 Task: Enable the option "Frames per second" in "M-JPEG camera demuxer" to 1.00.
Action: Mouse moved to (89, 15)
Screenshot: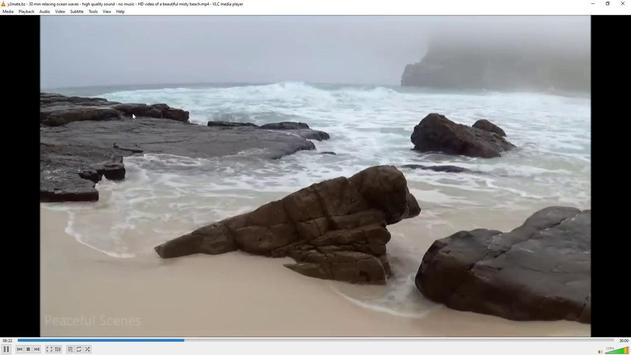 
Action: Mouse pressed left at (89, 15)
Screenshot: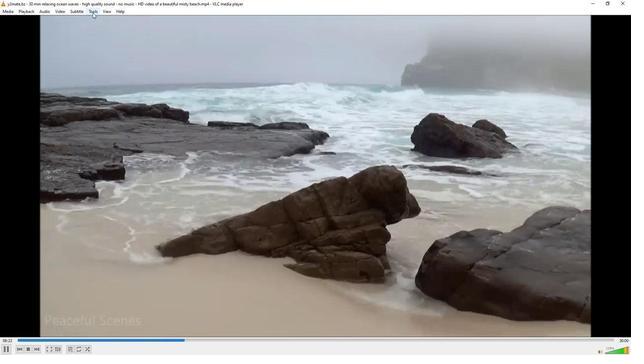 
Action: Mouse moved to (115, 91)
Screenshot: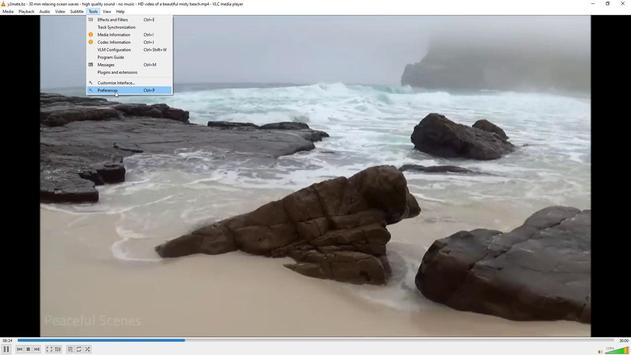 
Action: Mouse pressed left at (115, 91)
Screenshot: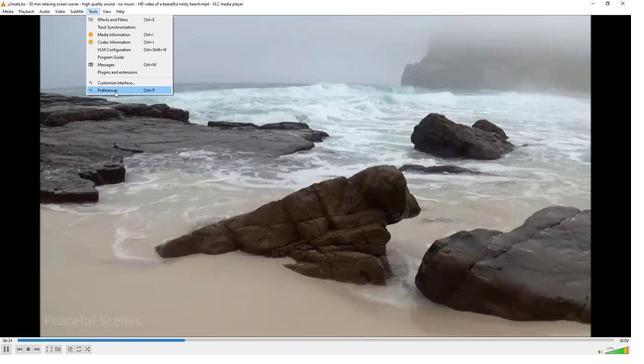 
Action: Mouse moved to (185, 264)
Screenshot: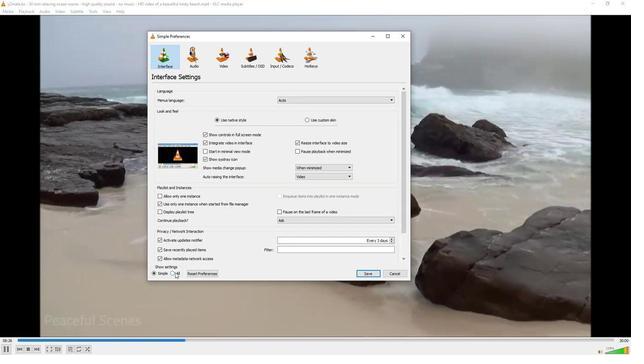
Action: Mouse pressed left at (185, 264)
Screenshot: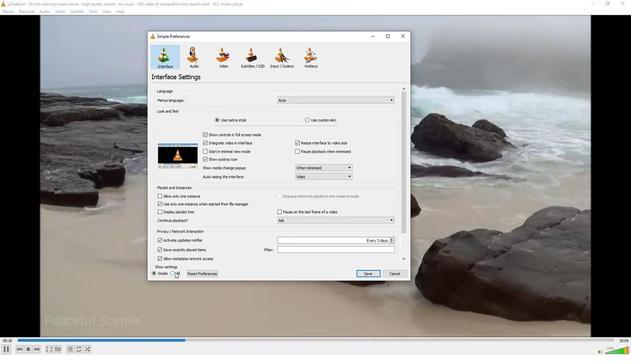 
Action: Mouse moved to (172, 174)
Screenshot: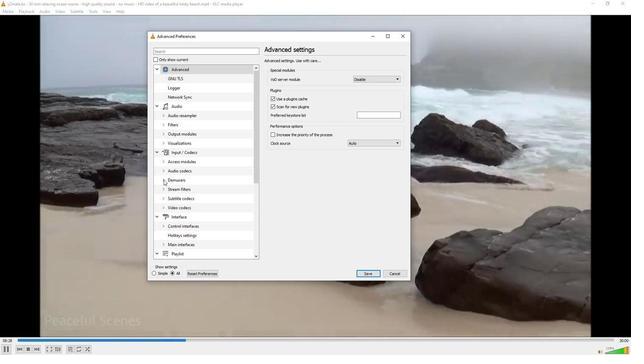 
Action: Mouse pressed left at (172, 174)
Screenshot: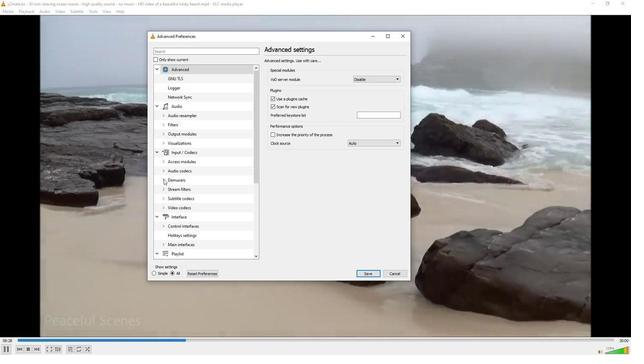 
Action: Mouse moved to (181, 182)
Screenshot: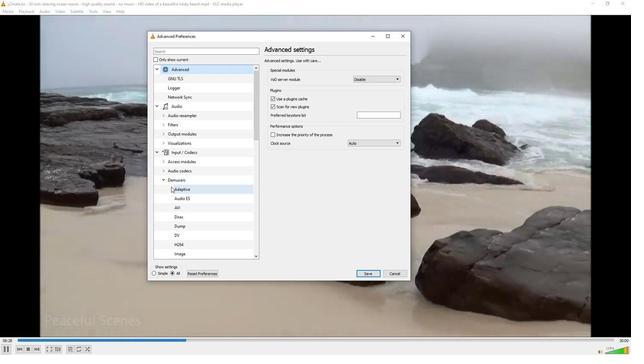 
Action: Mouse scrolled (181, 182) with delta (0, 0)
Screenshot: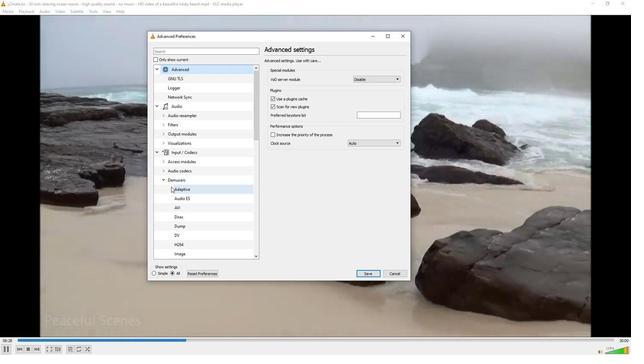 
Action: Mouse moved to (196, 236)
Screenshot: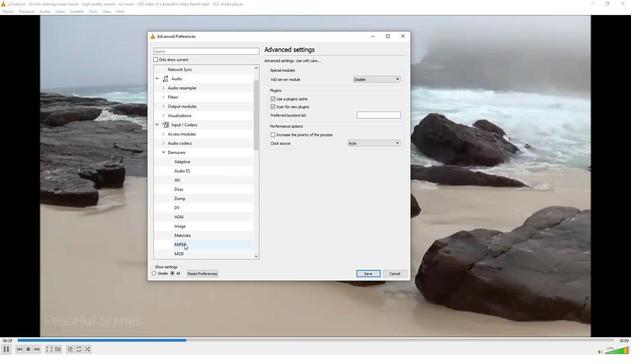 
Action: Mouse pressed left at (196, 236)
Screenshot: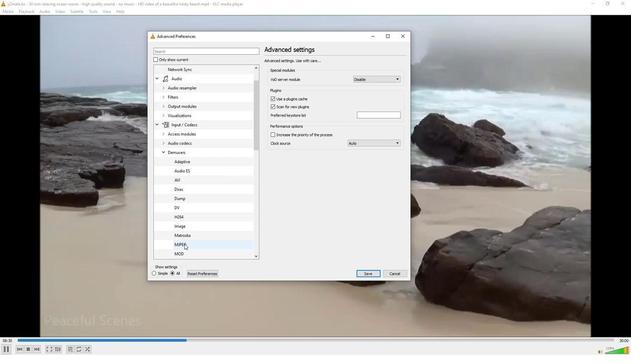 
Action: Mouse moved to (450, 69)
Screenshot: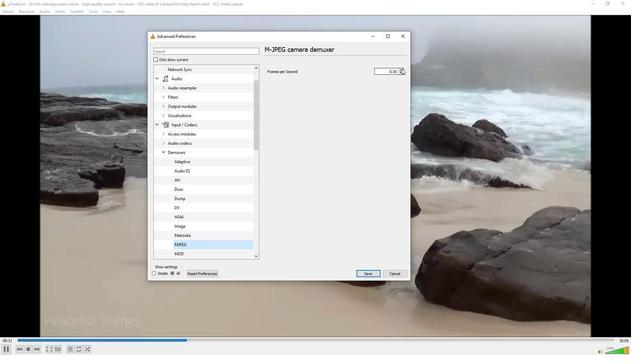 
Action: Mouse pressed left at (450, 69)
Screenshot: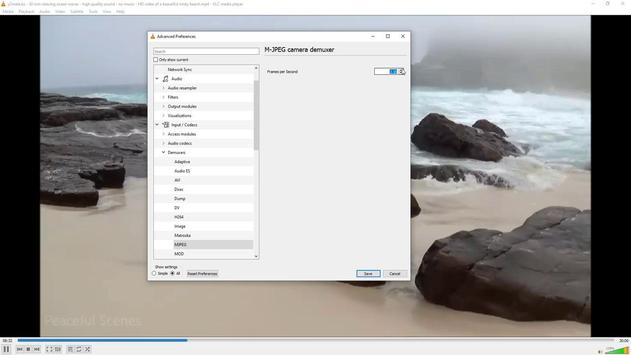 
Action: Mouse pressed left at (450, 69)
Screenshot: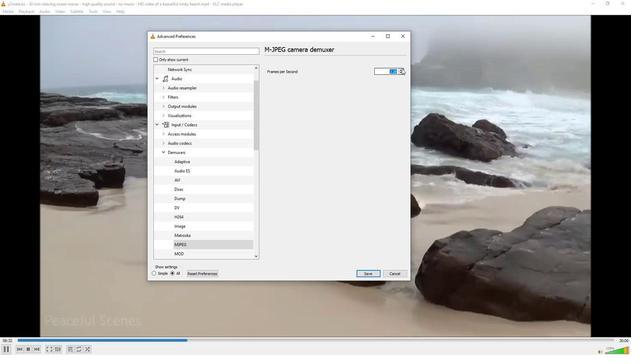 
Action: Mouse pressed left at (450, 69)
Screenshot: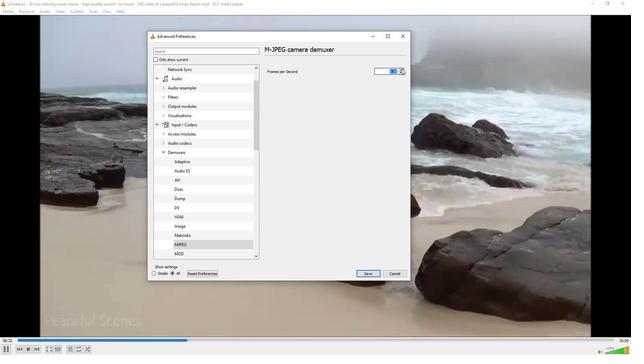 
Action: Mouse pressed left at (450, 69)
Screenshot: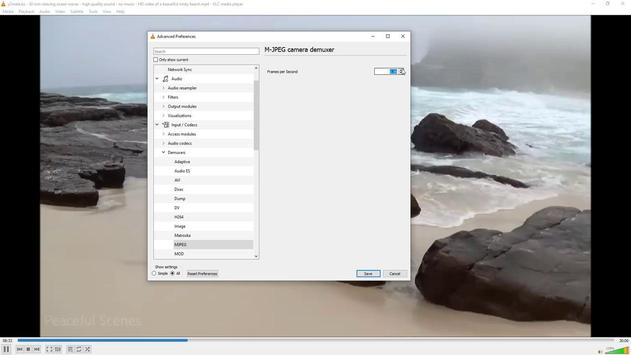 
Action: Mouse pressed left at (450, 69)
Screenshot: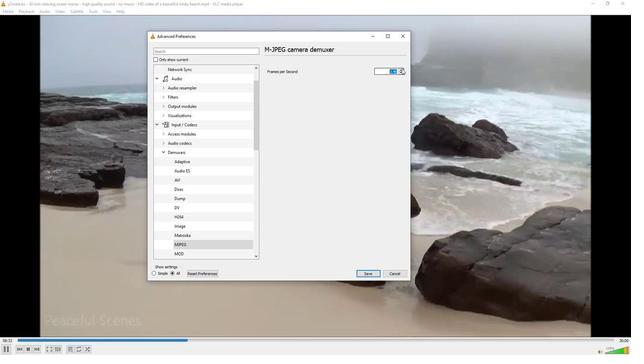 
Action: Mouse pressed left at (450, 69)
Screenshot: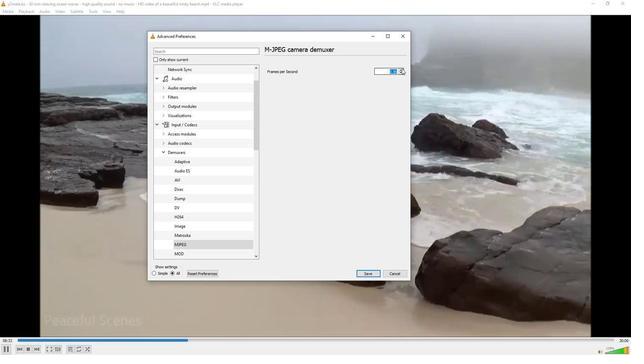 
Action: Mouse pressed left at (450, 69)
Screenshot: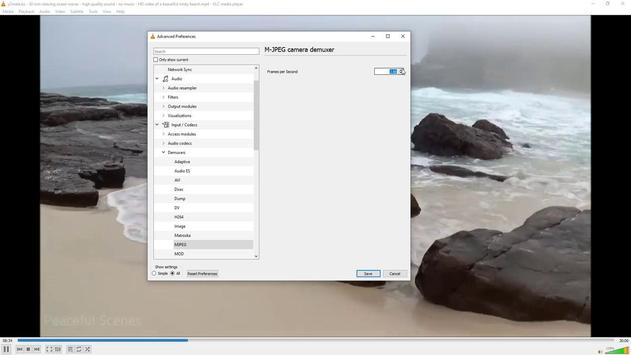 
Action: Mouse pressed left at (450, 69)
Screenshot: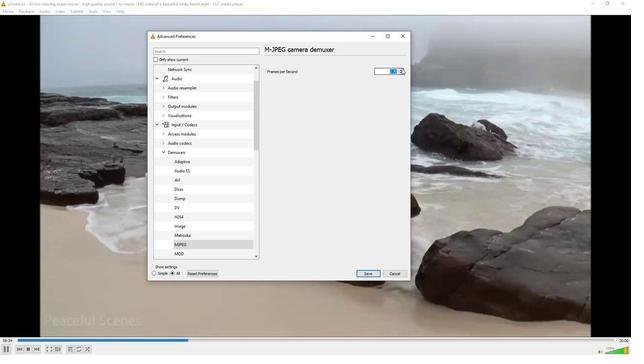 
Action: Mouse pressed left at (450, 69)
Screenshot: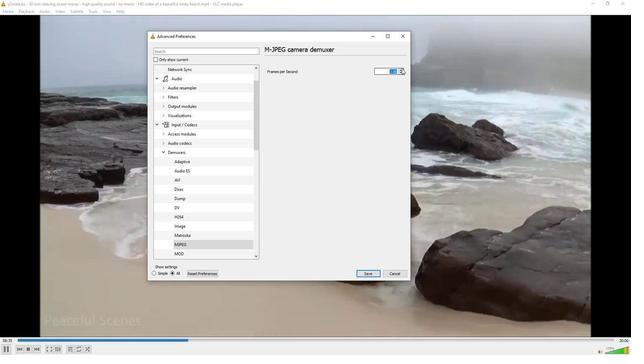 
Action: Mouse pressed left at (450, 69)
Screenshot: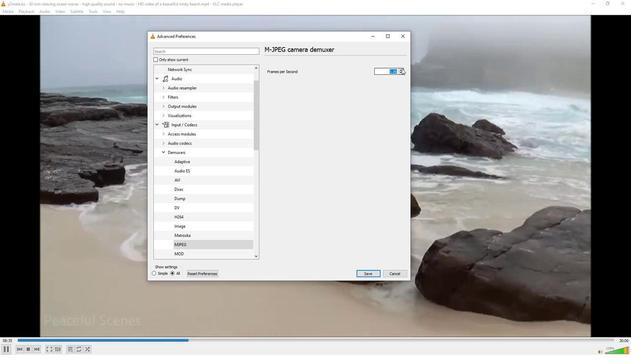 
Action: Mouse moved to (421, 94)
Screenshot: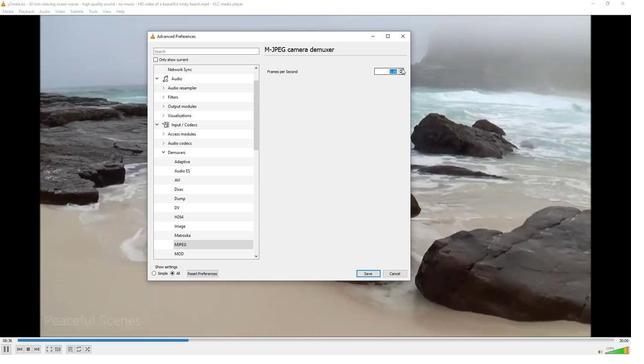 
